 Task: Reset the filters.
Action: Mouse moved to (20, 89)
Screenshot: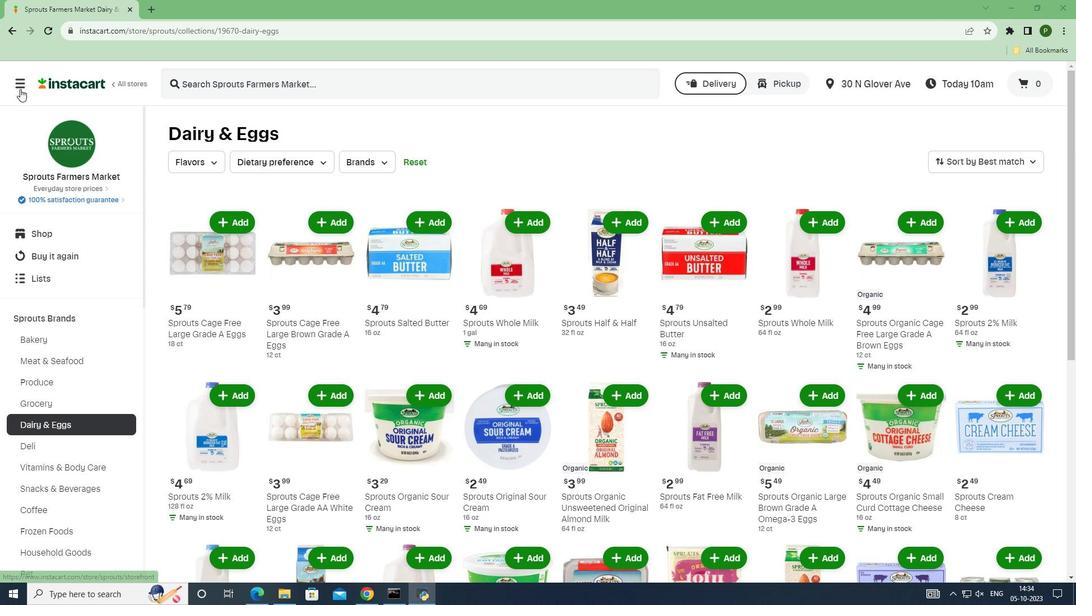 
Action: Mouse pressed left at (20, 89)
Screenshot: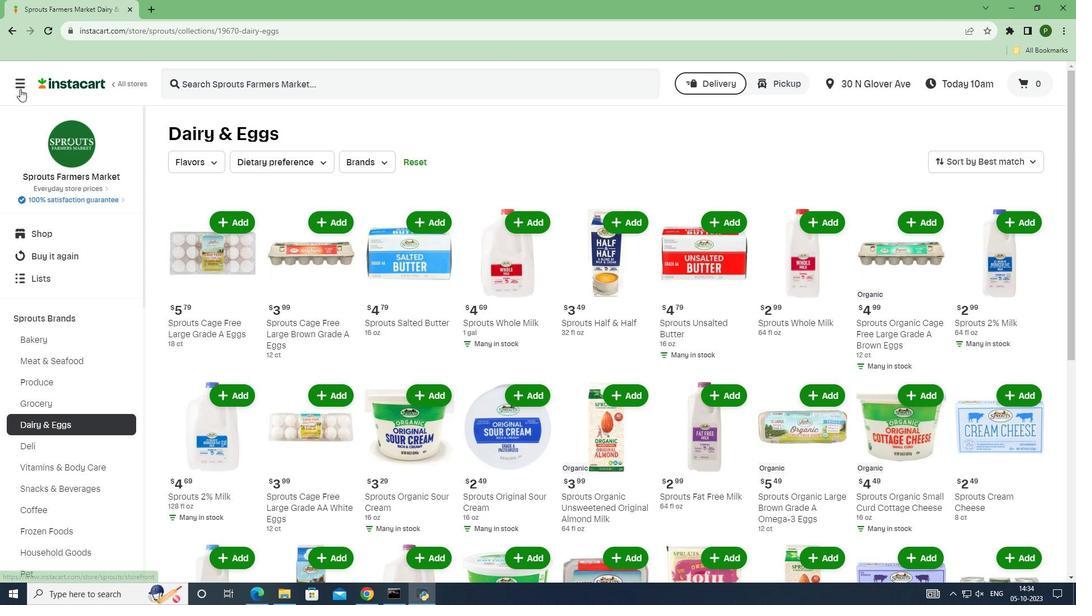 
Action: Mouse moved to (42, 296)
Screenshot: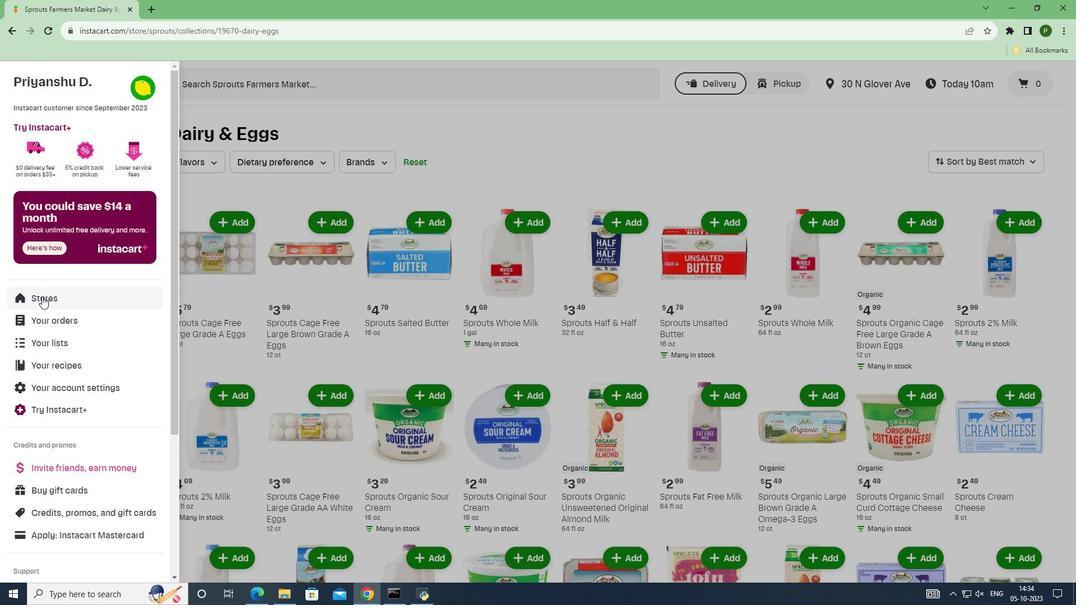 
Action: Mouse pressed left at (42, 296)
Screenshot: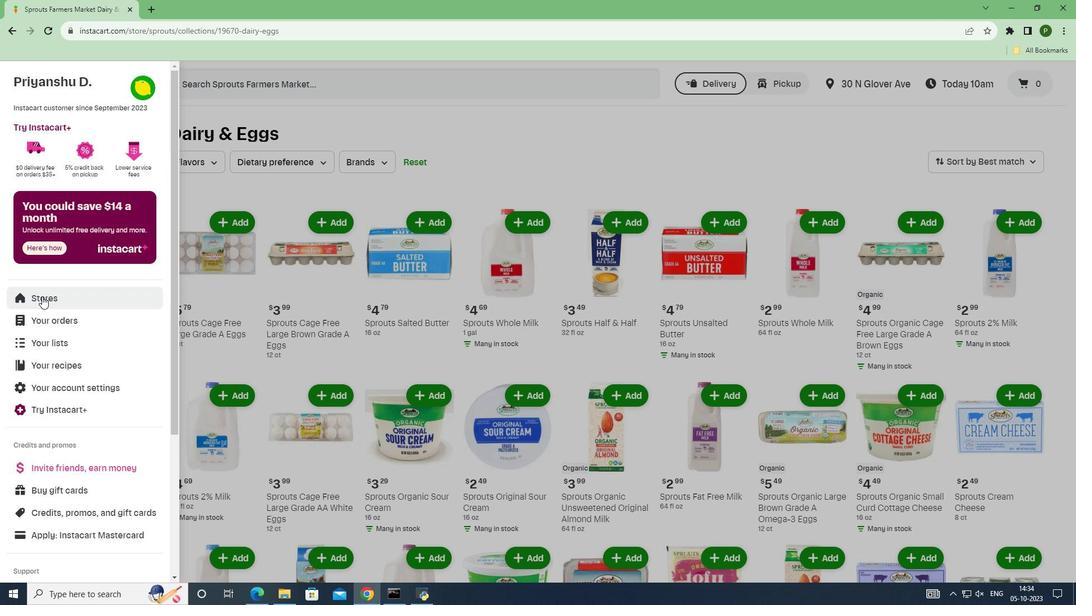 
Action: Mouse moved to (245, 126)
Screenshot: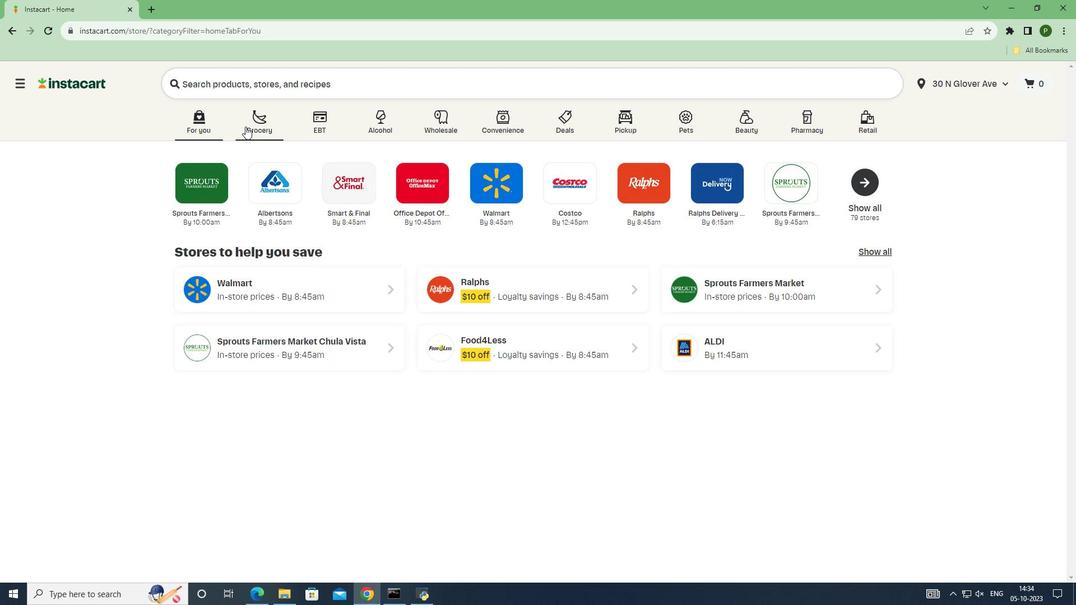 
Action: Mouse pressed left at (245, 126)
Screenshot: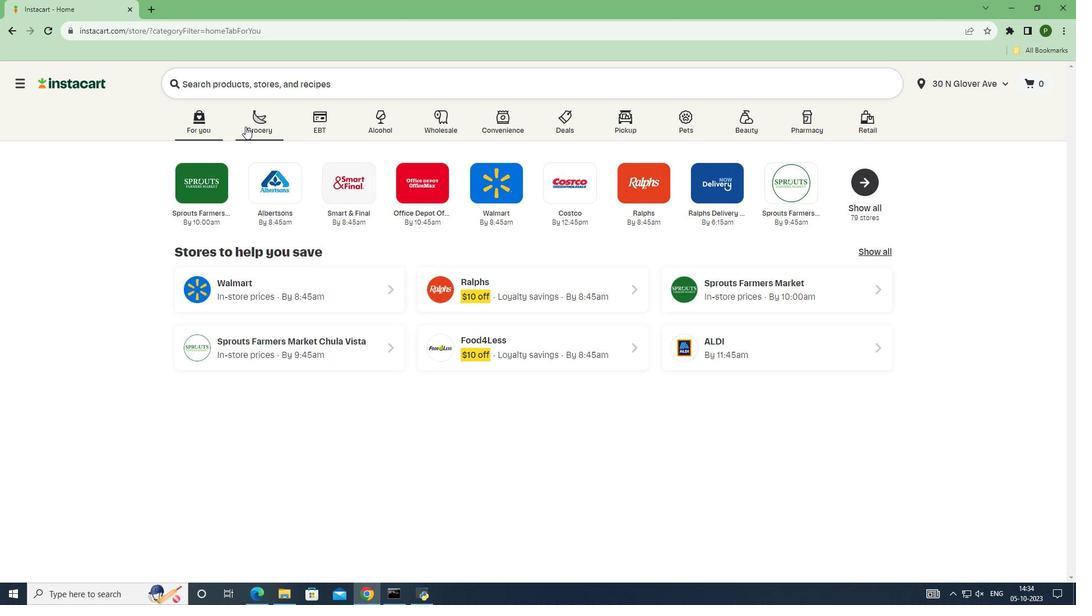 
Action: Mouse moved to (704, 269)
Screenshot: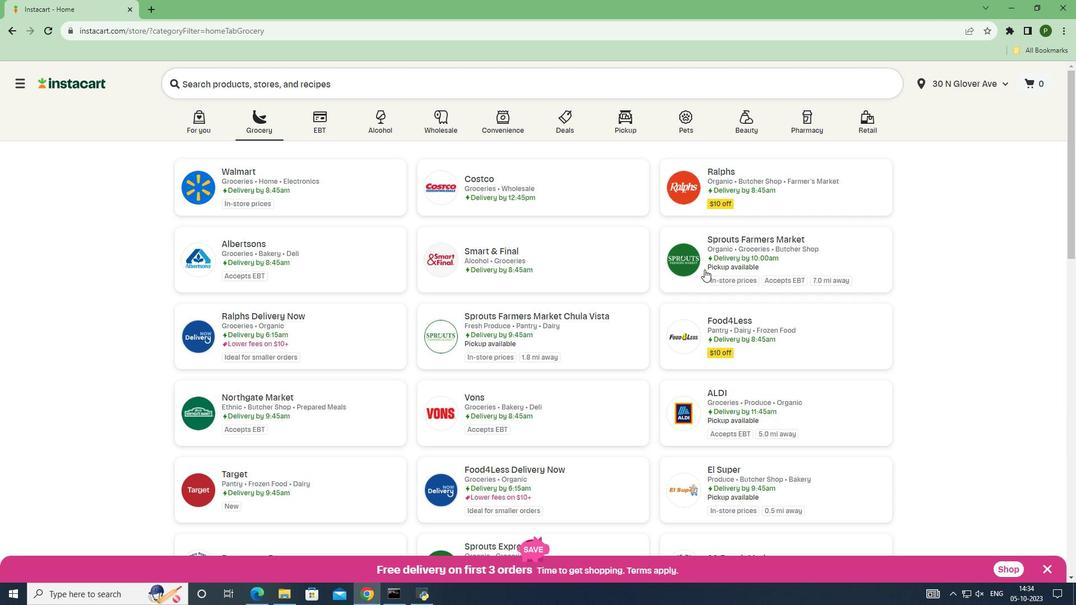 
Action: Mouse pressed left at (704, 269)
Screenshot: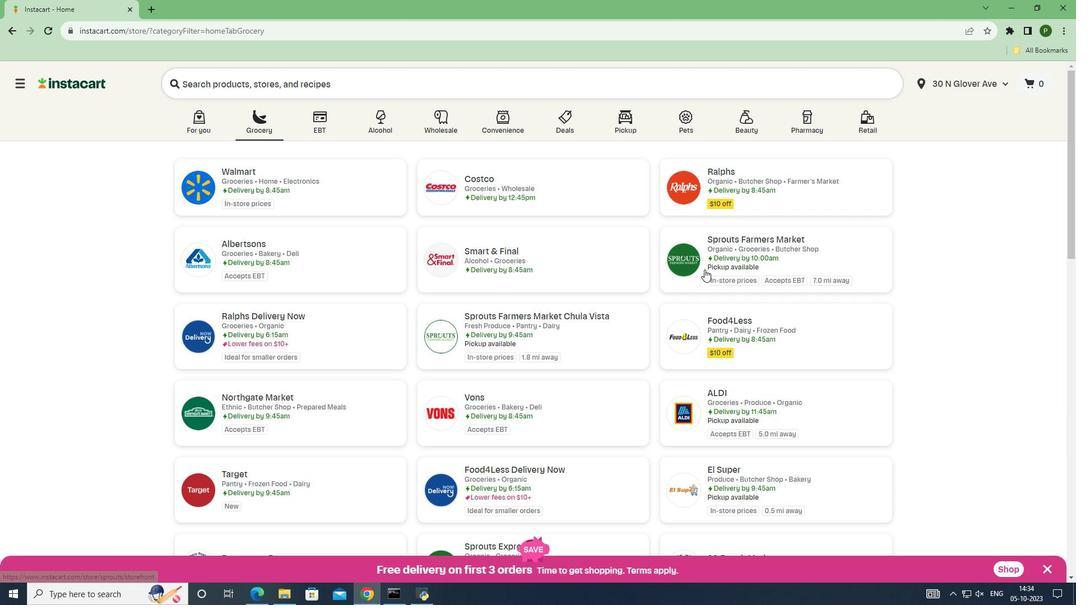 
Action: Mouse moved to (121, 311)
Screenshot: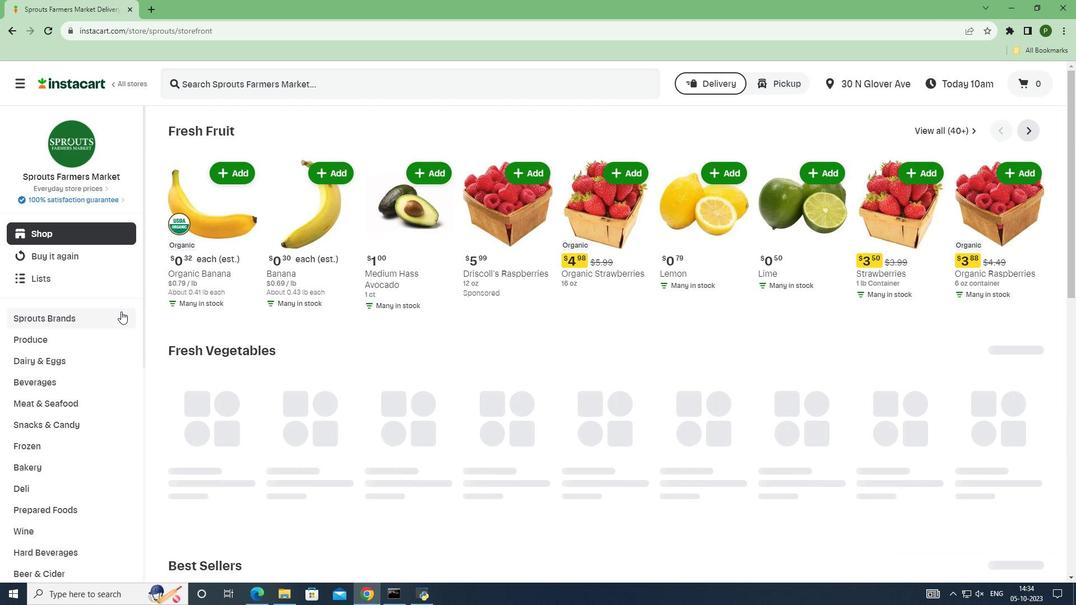 
Action: Mouse pressed left at (121, 311)
Screenshot: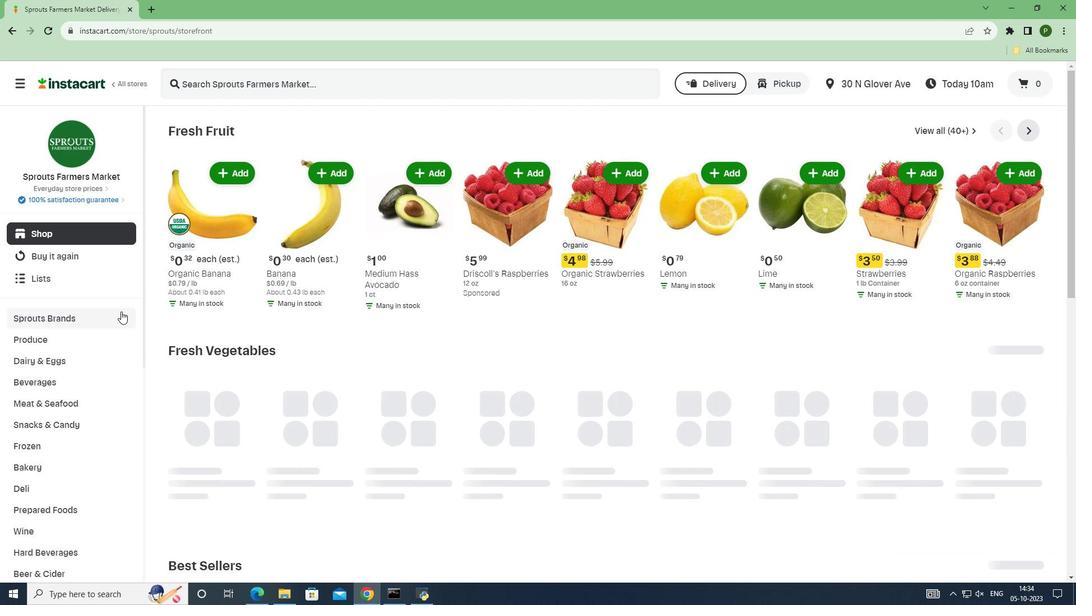 
Action: Mouse moved to (73, 415)
Screenshot: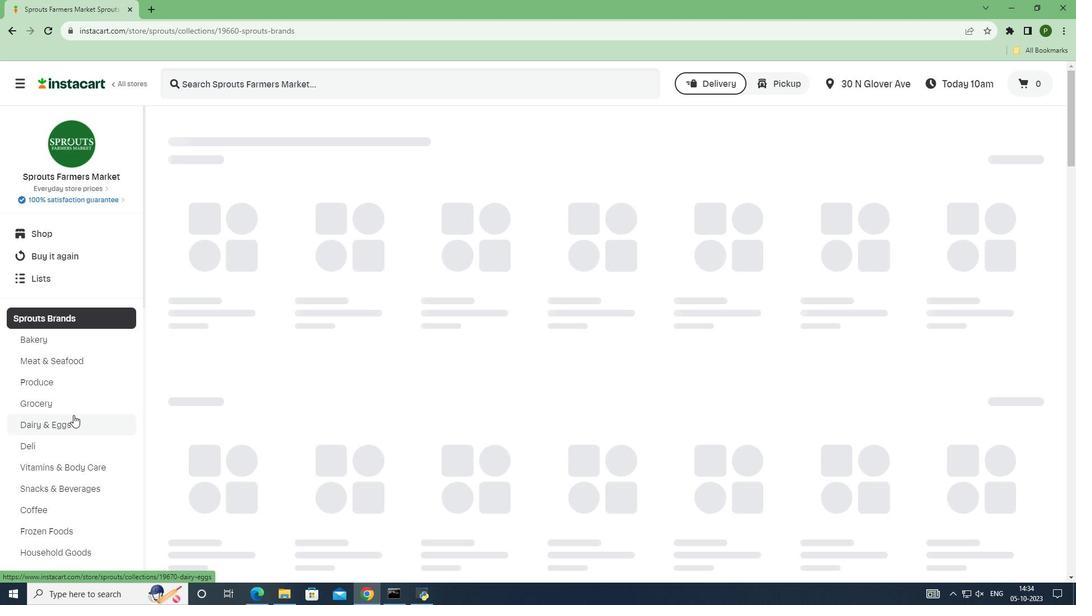 
Action: Mouse pressed left at (73, 415)
Screenshot: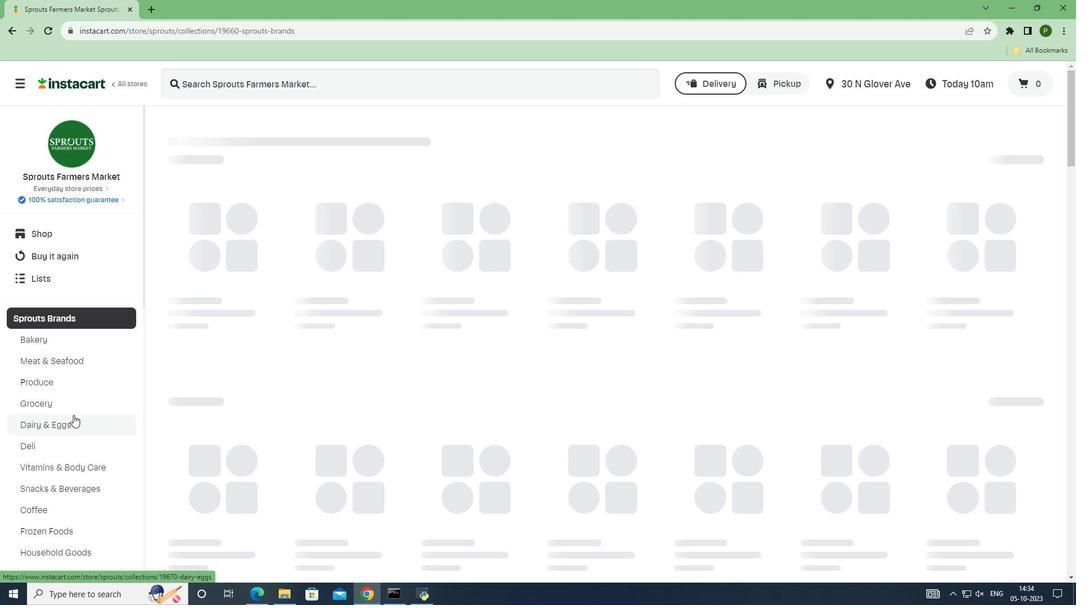 
Action: Mouse moved to (366, 161)
Screenshot: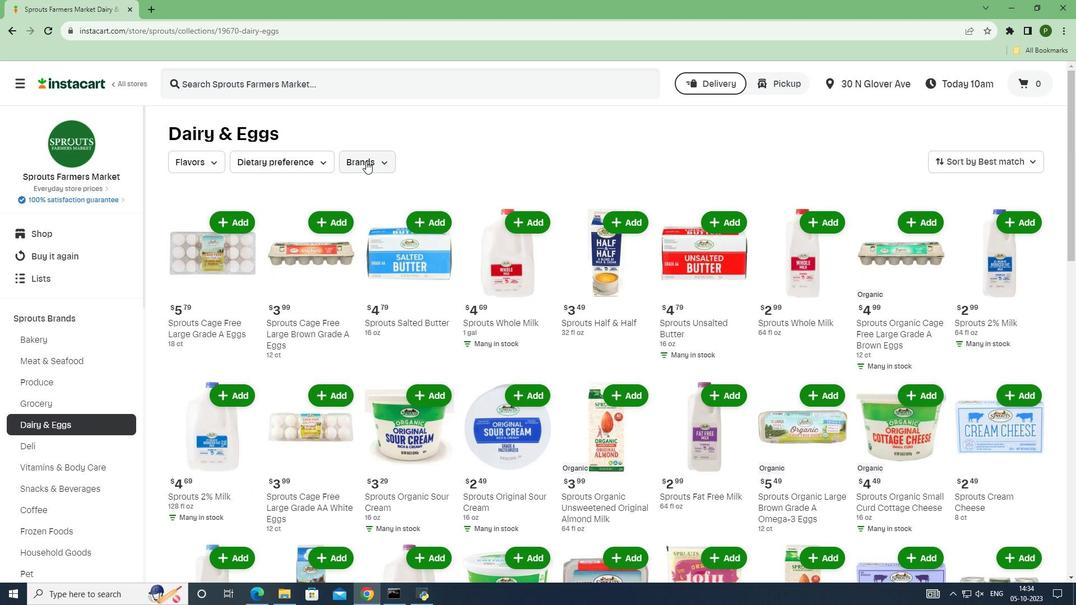 
Action: Mouse pressed left at (366, 161)
Screenshot: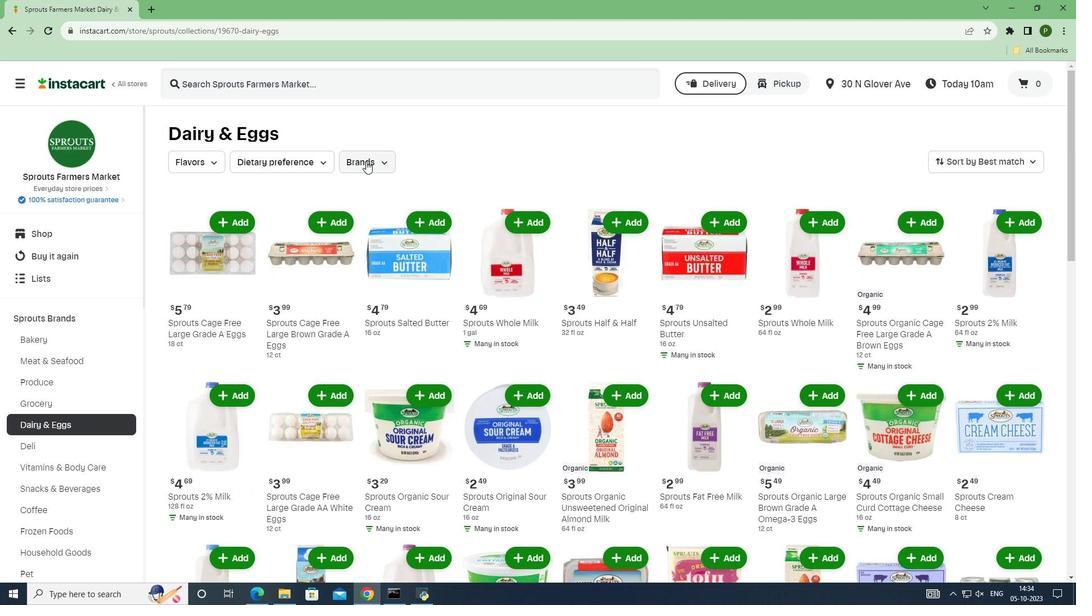 
Action: Mouse moved to (387, 220)
Screenshot: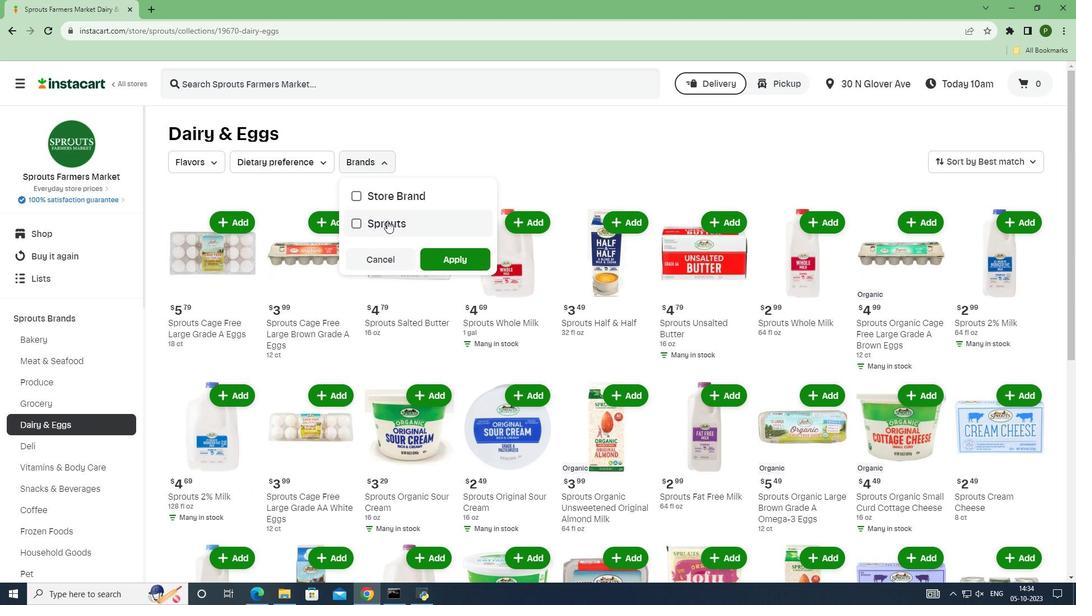 
Action: Mouse pressed left at (387, 220)
Screenshot: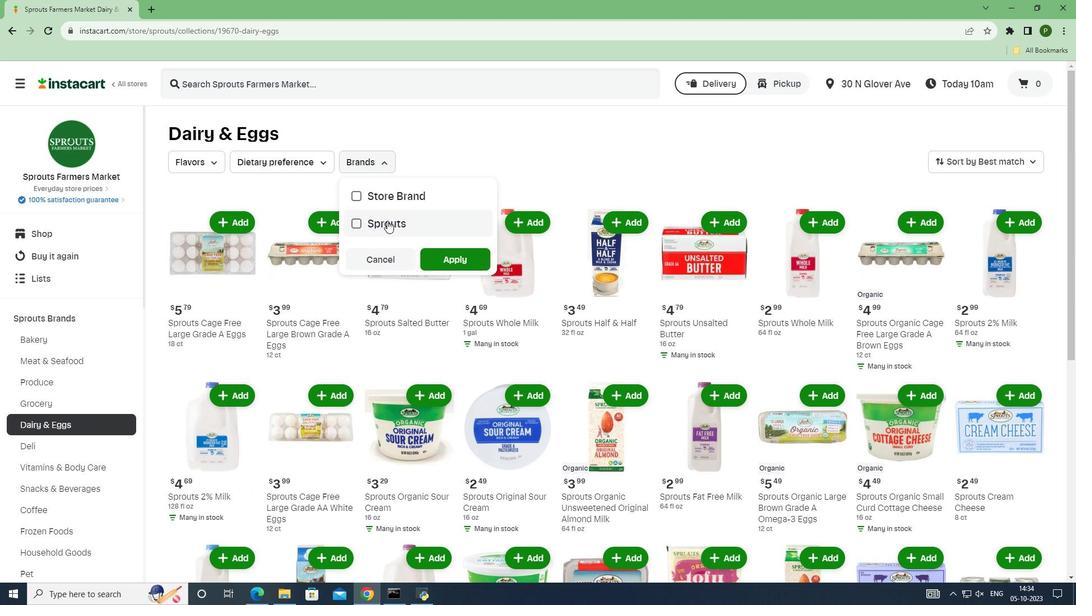 
Action: Mouse moved to (444, 255)
Screenshot: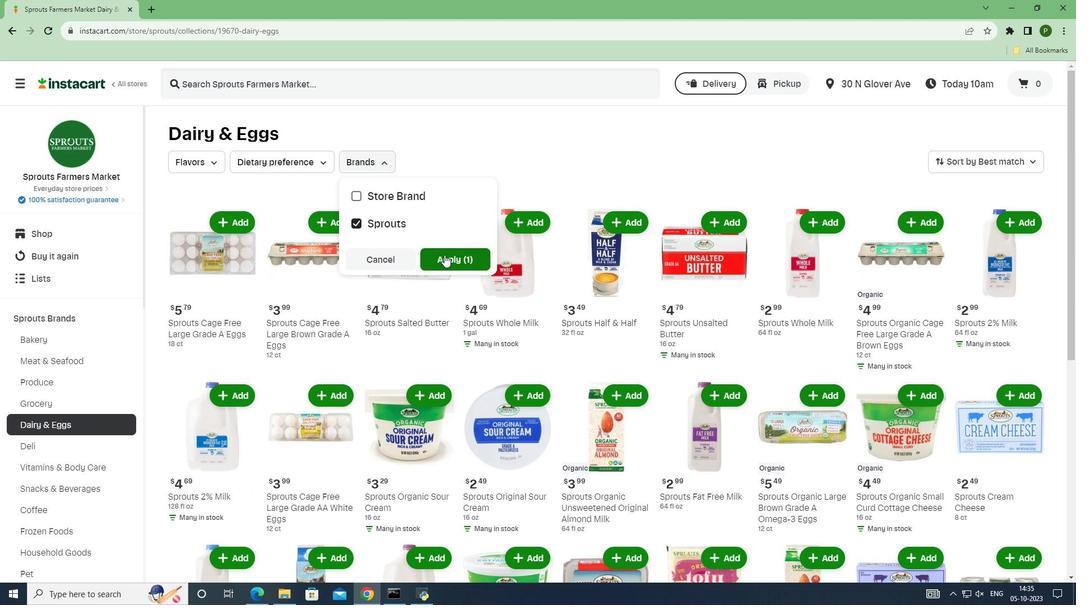 
Action: Mouse pressed left at (444, 255)
Screenshot: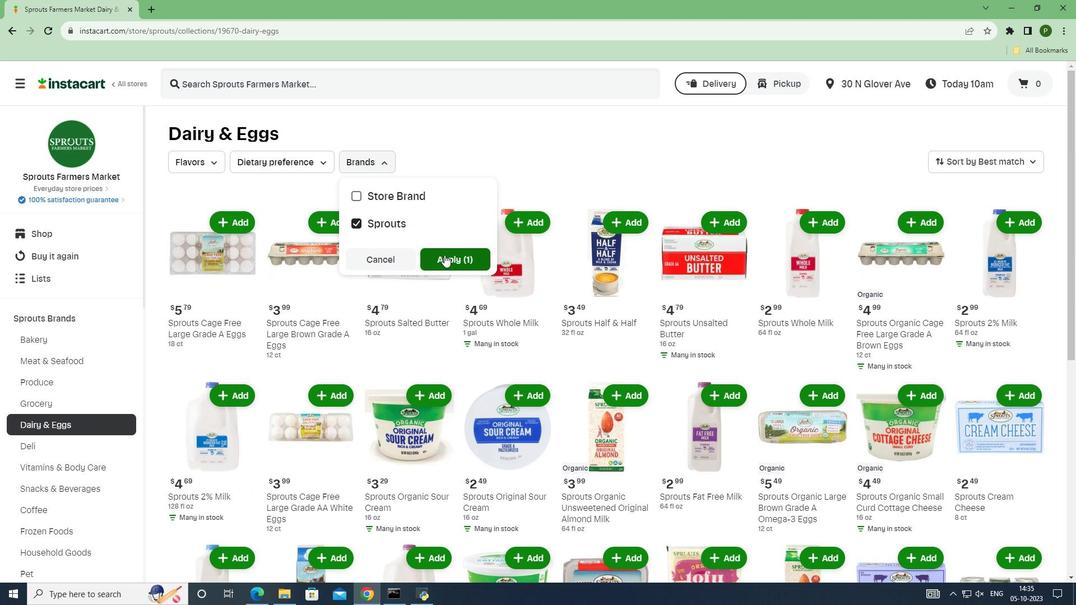 
Action: Mouse moved to (420, 158)
Screenshot: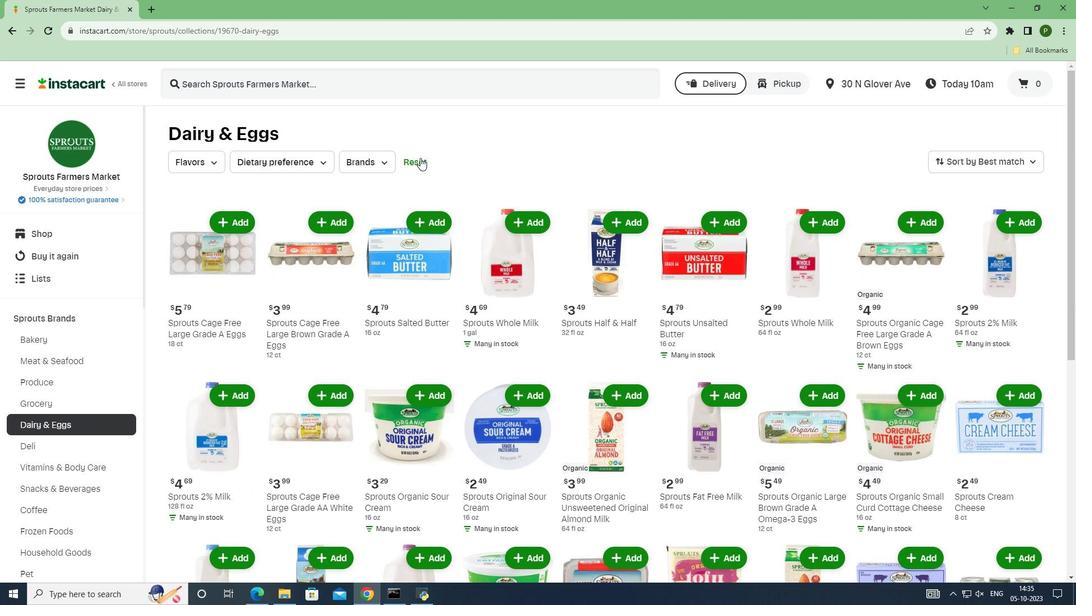 
Action: Mouse pressed left at (420, 158)
Screenshot: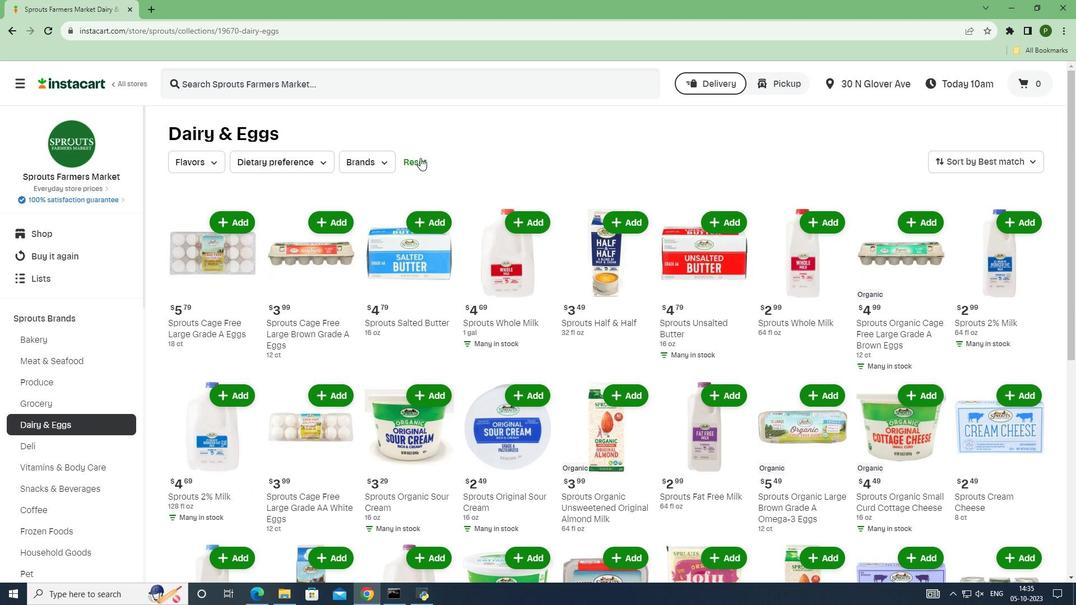 
Action: Mouse moved to (419, 158)
Screenshot: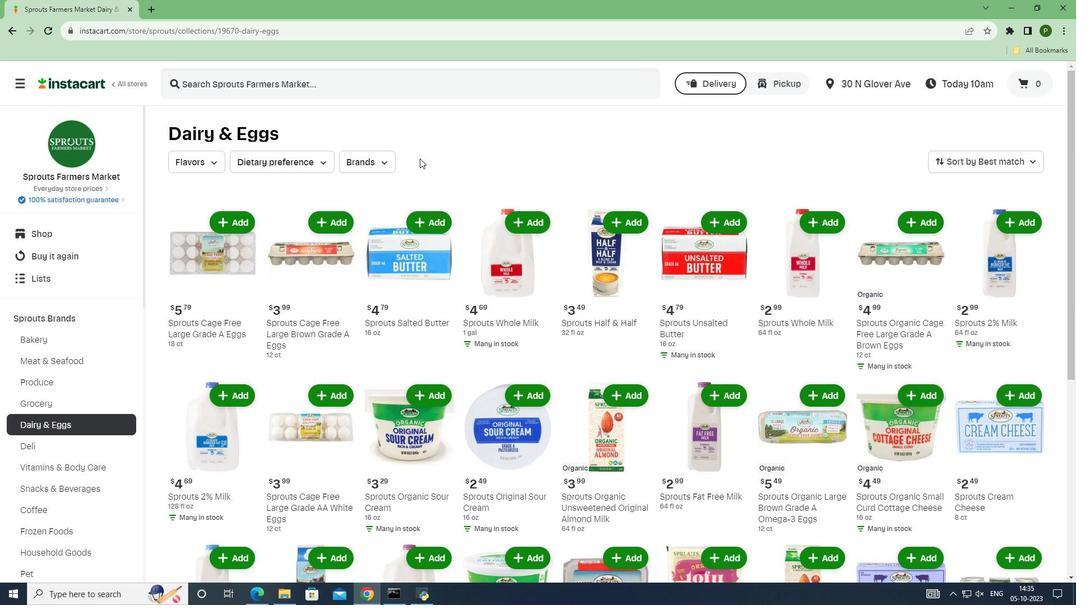 
